 Task: In the  document Climatechange.txt, select heading and apply ' Italics' Use the "find feature" to find mentioned word and apply Strikethrough in: 'emissions, '. Insert smartchip (Place) on bottom of the page New York Insert the mentioned footnote for 11th word with font style Arial and font size 8: The source material provides additional context
Action: Mouse moved to (320, 184)
Screenshot: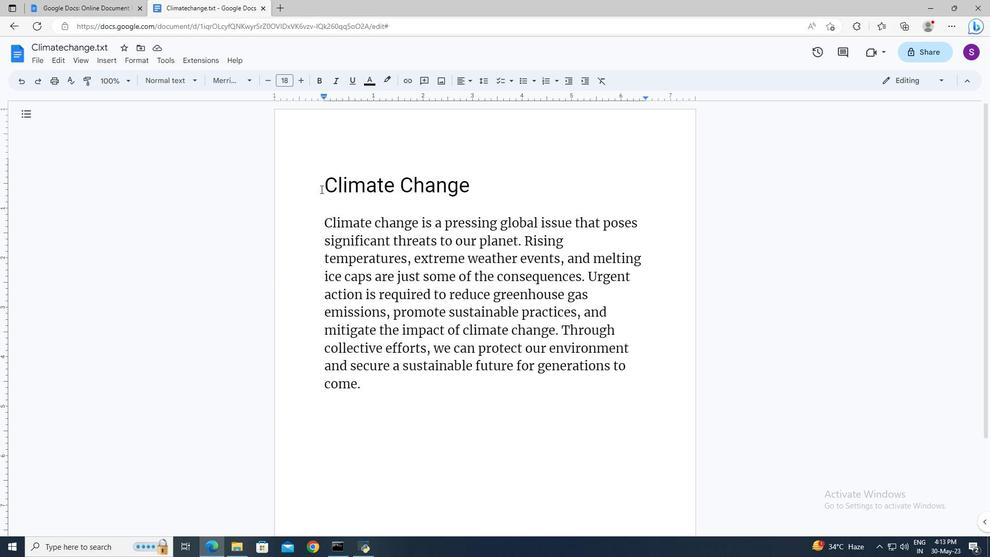 
Action: Mouse pressed left at (320, 184)
Screenshot: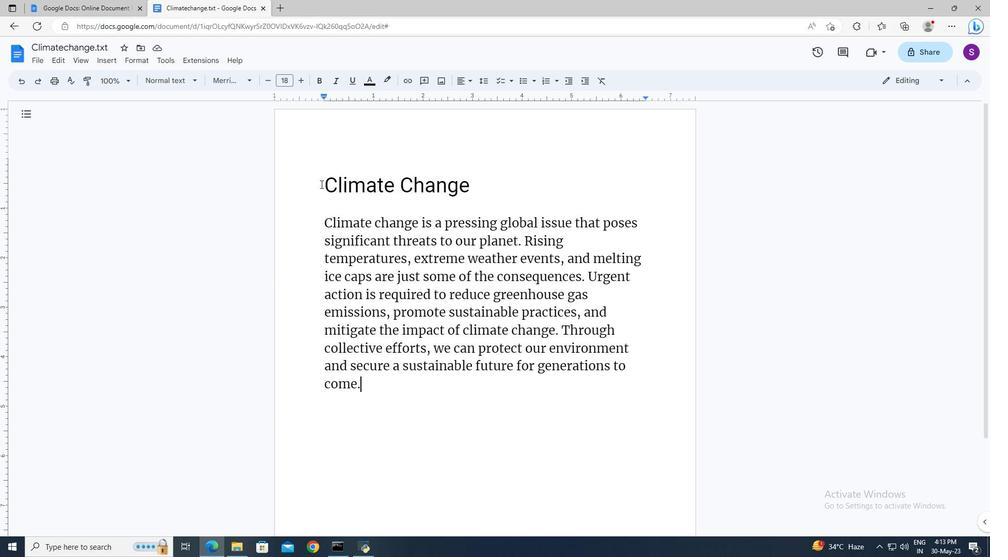 
Action: Key pressed <Key.shift><Key.right><Key.right>
Screenshot: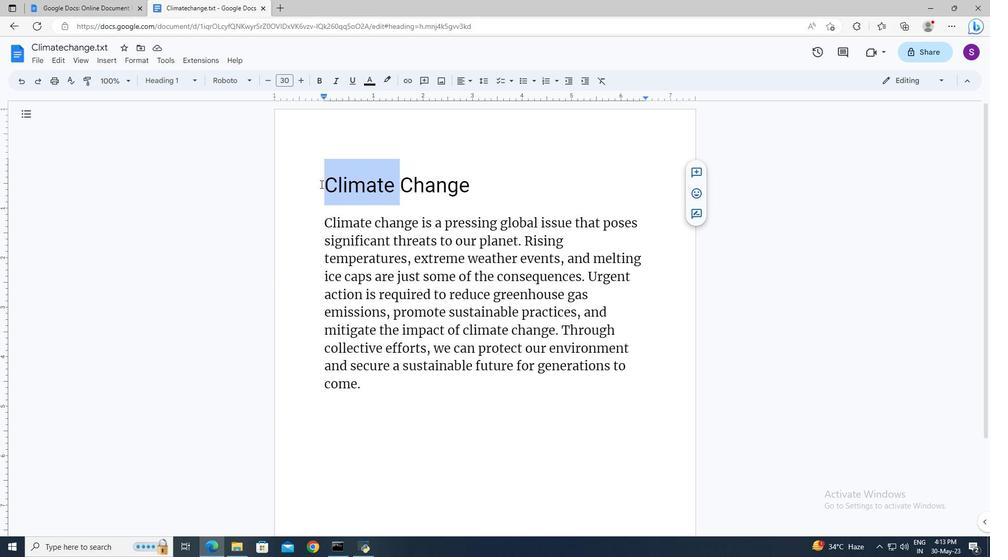 
Action: Mouse moved to (334, 84)
Screenshot: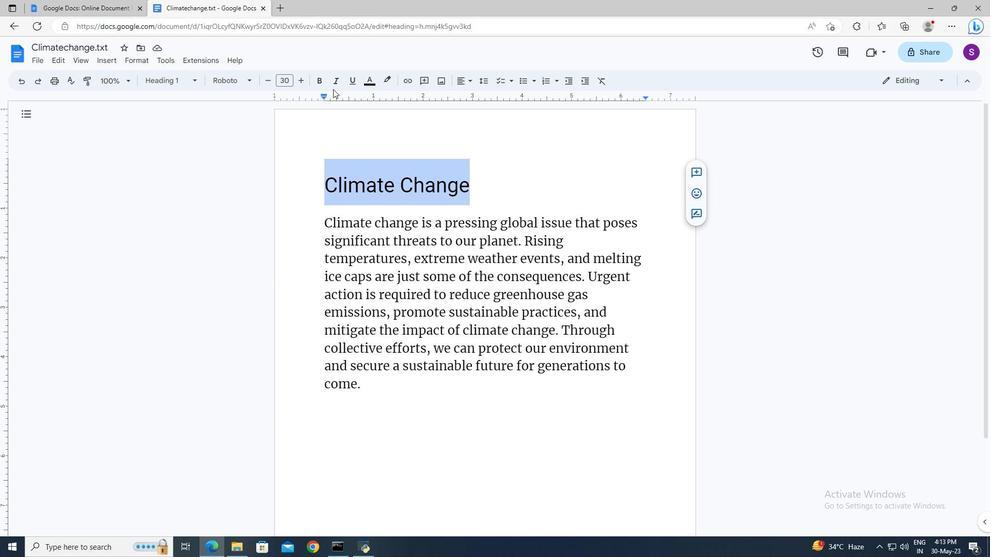 
Action: Mouse pressed left at (334, 84)
Screenshot: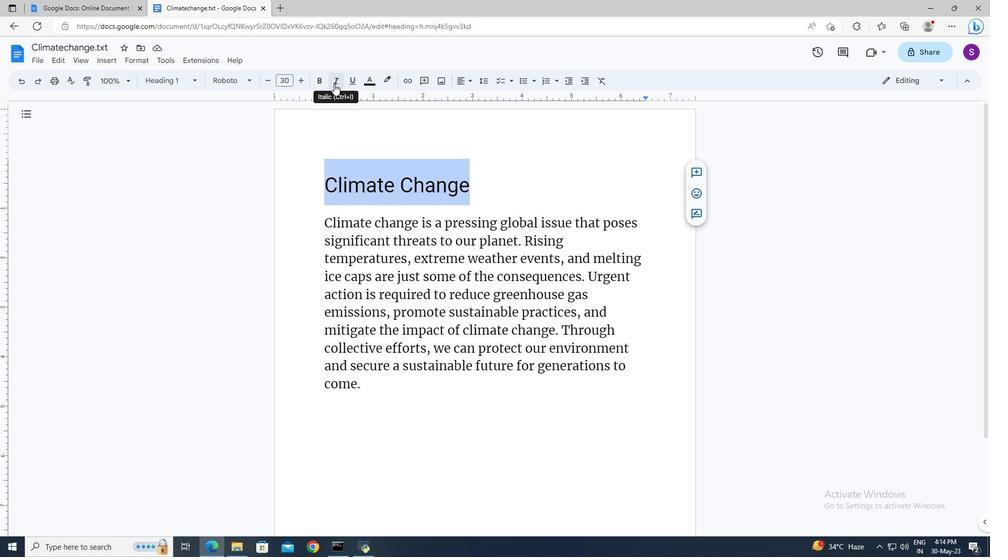 
Action: Mouse moved to (488, 190)
Screenshot: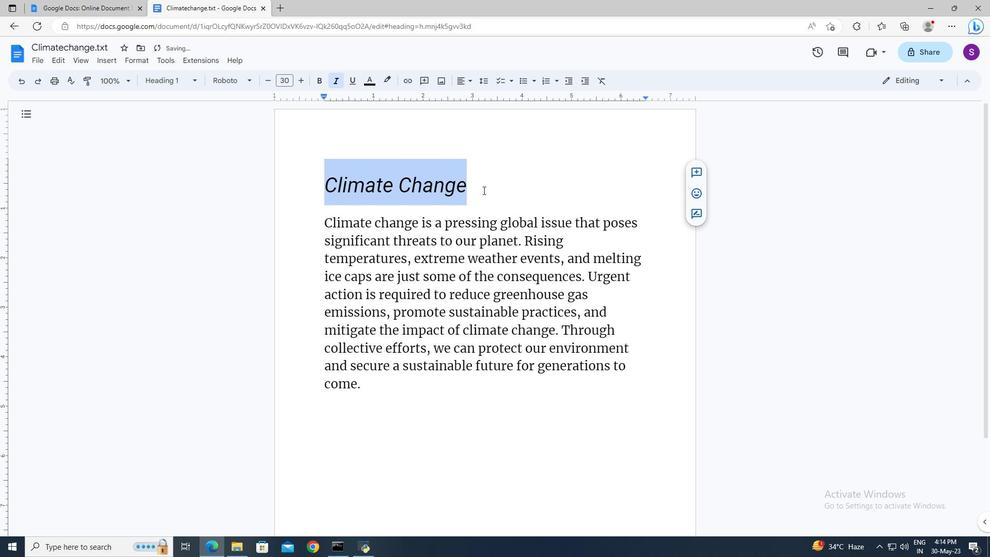 
Action: Mouse pressed left at (488, 190)
Screenshot: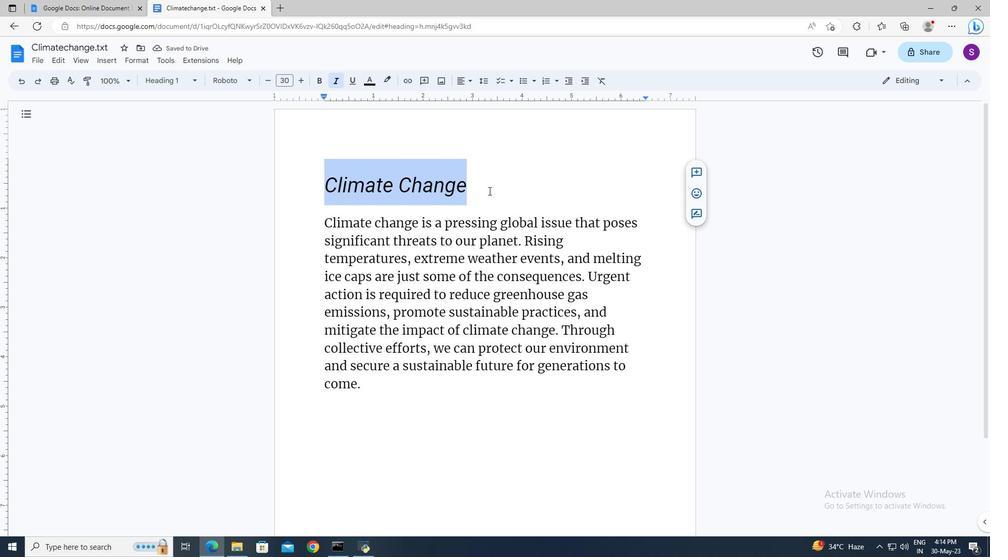 
Action: Key pressed ctrl+Femissions<Key.enter>
Screenshot: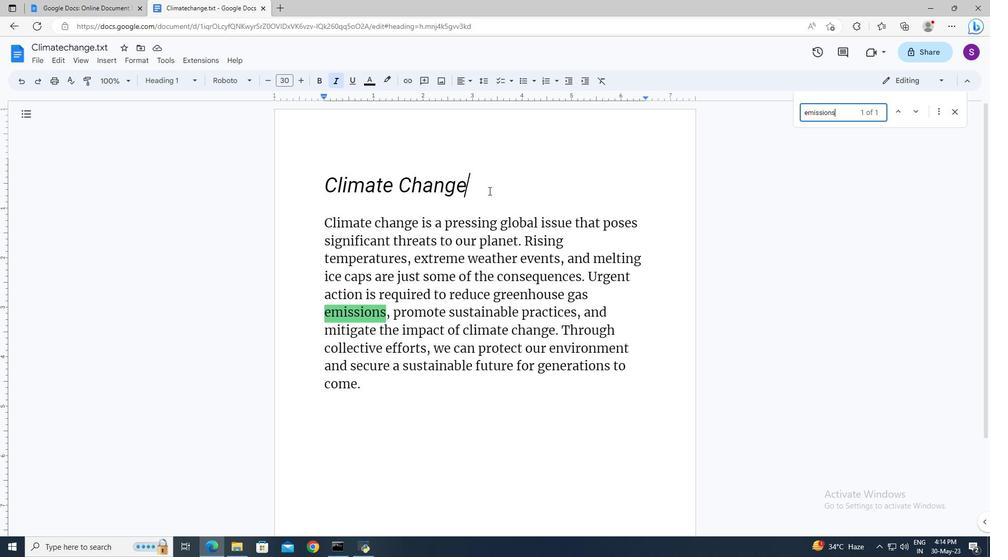 
Action: Mouse moved to (366, 313)
Screenshot: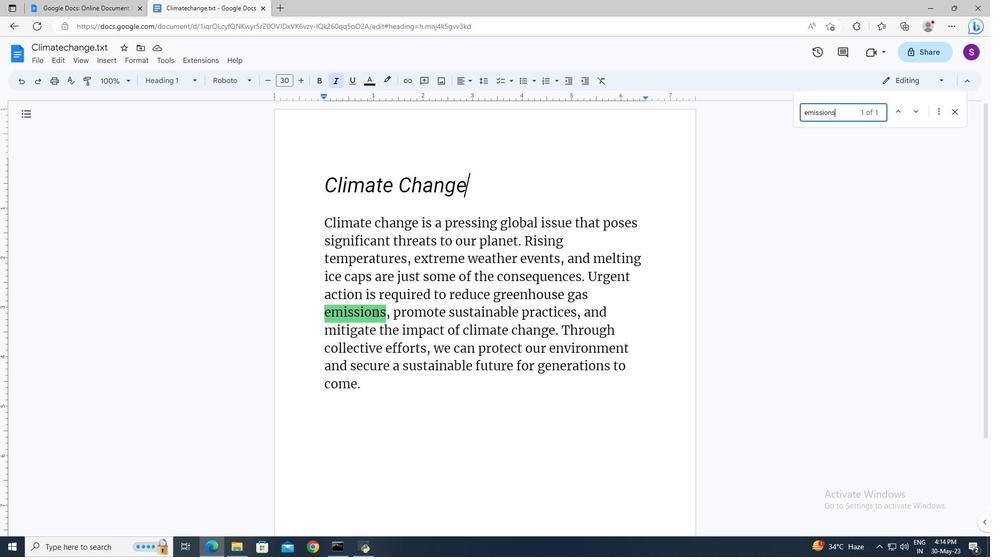 
Action: Mouse pressed left at (366, 313)
Screenshot: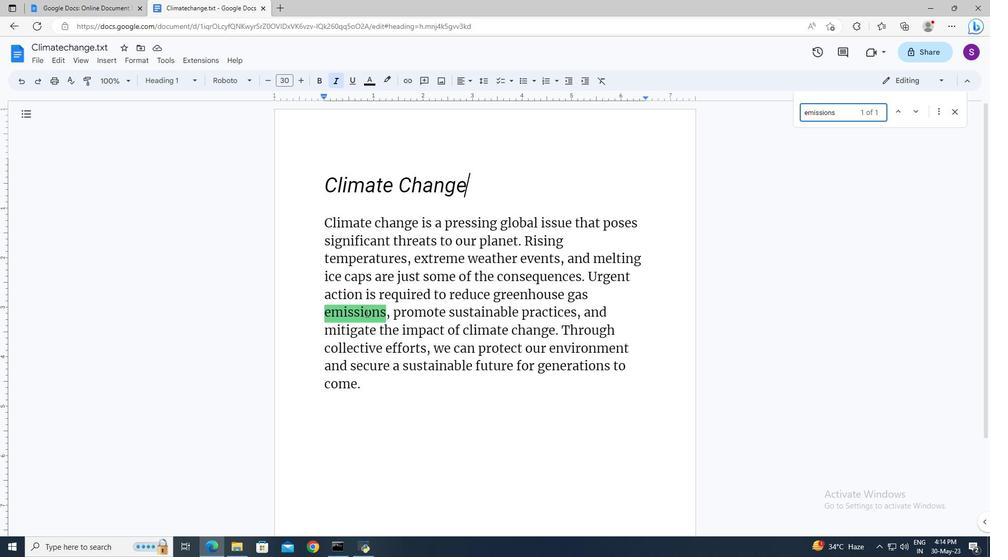 
Action: Mouse pressed left at (366, 313)
Screenshot: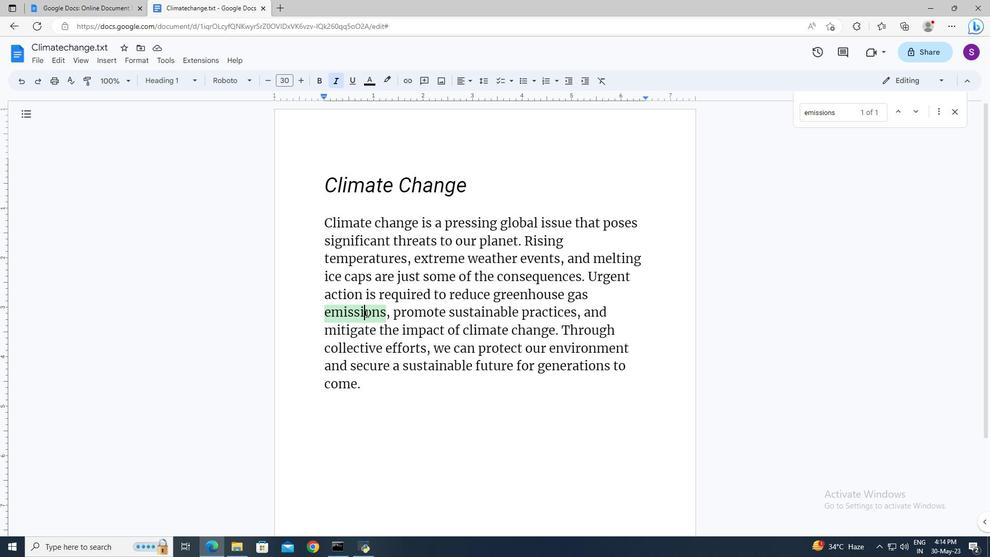 
Action: Mouse moved to (150, 64)
Screenshot: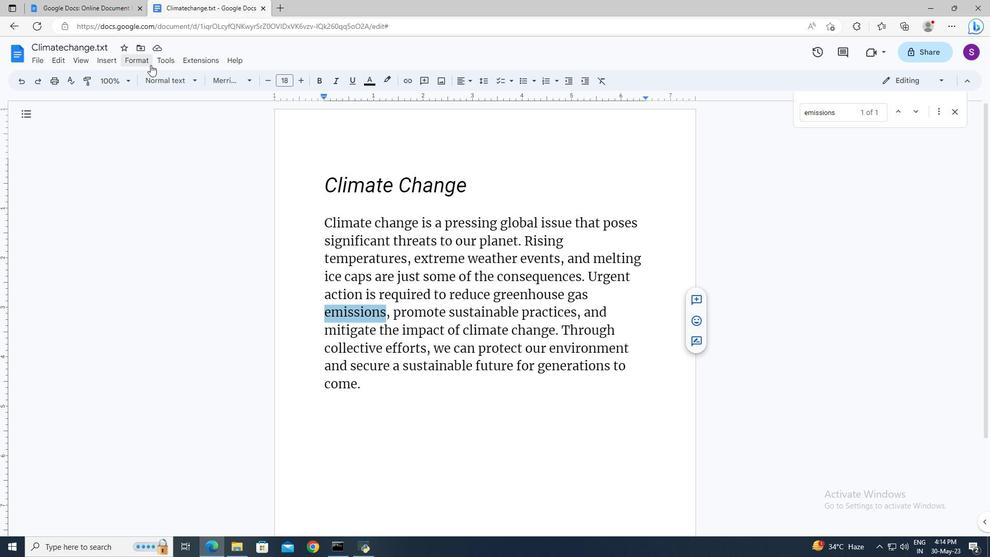 
Action: Mouse pressed left at (150, 64)
Screenshot: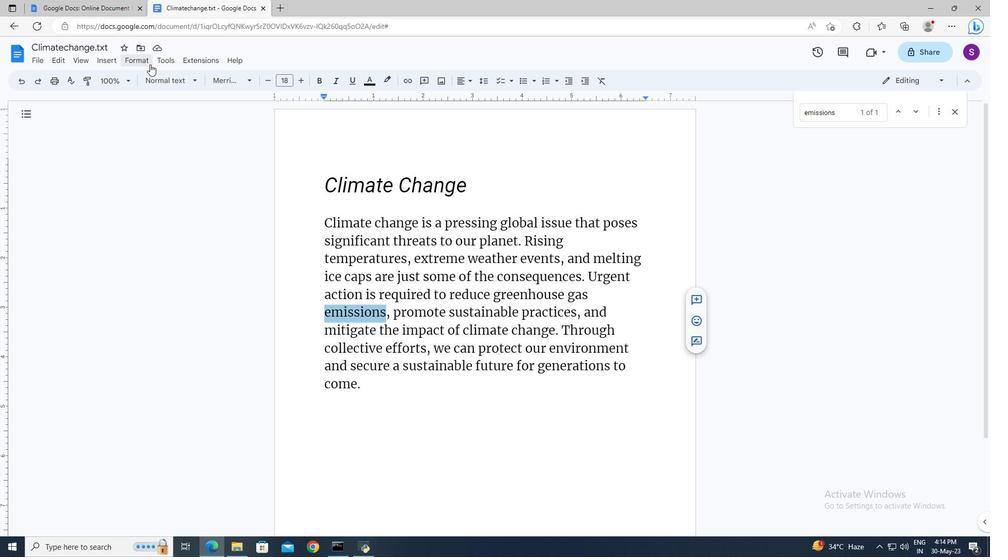 
Action: Mouse moved to (332, 126)
Screenshot: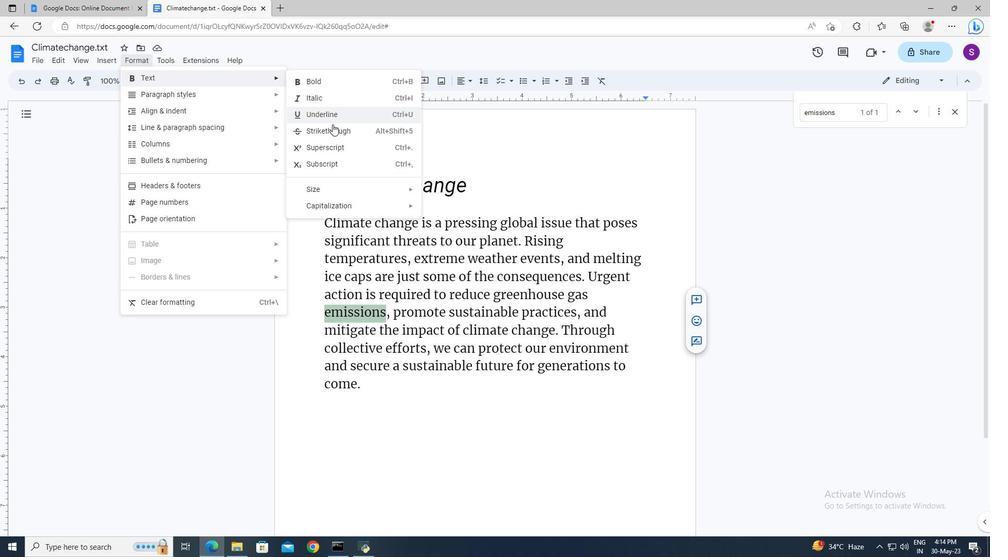 
Action: Mouse pressed left at (332, 126)
Screenshot: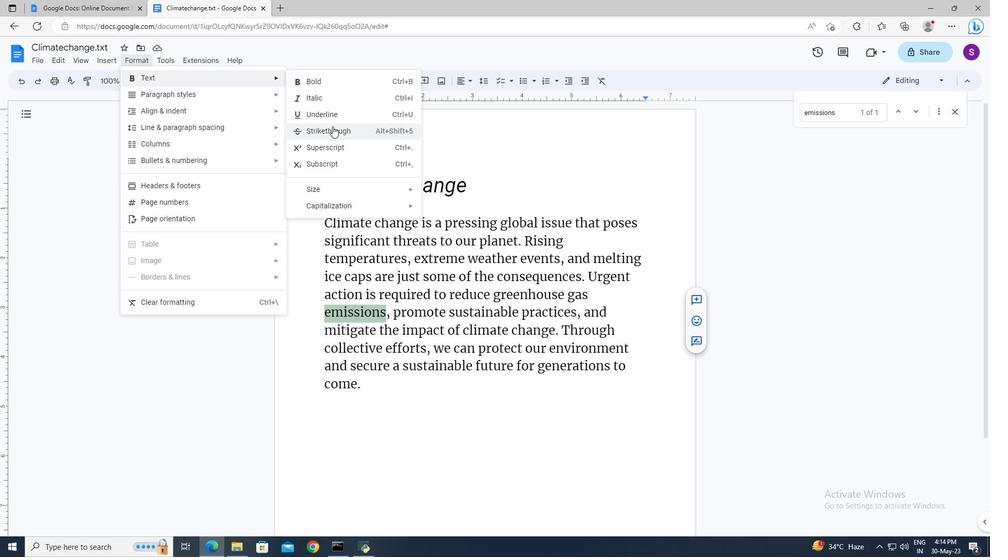 
Action: Mouse moved to (373, 257)
Screenshot: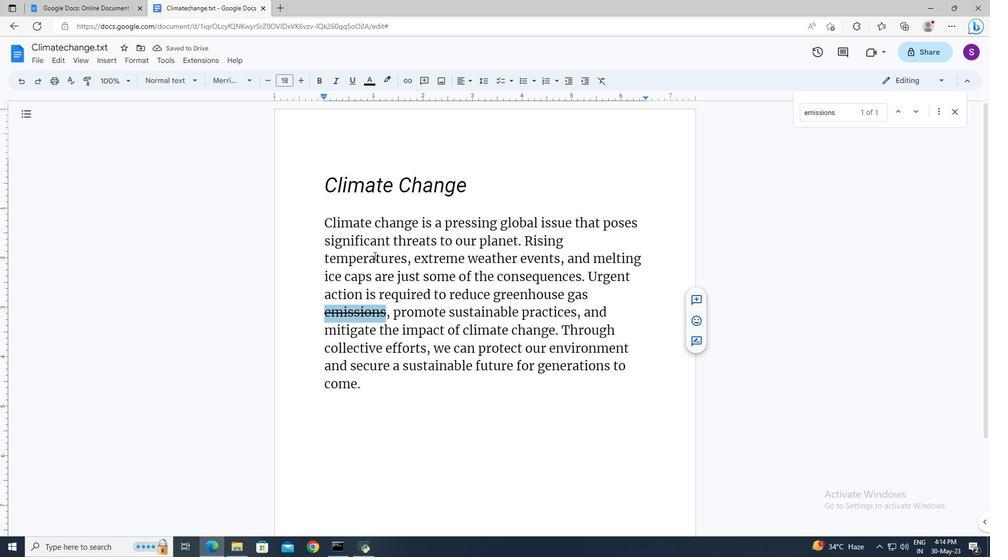 
Action: Mouse scrolled (373, 256) with delta (0, 0)
Screenshot: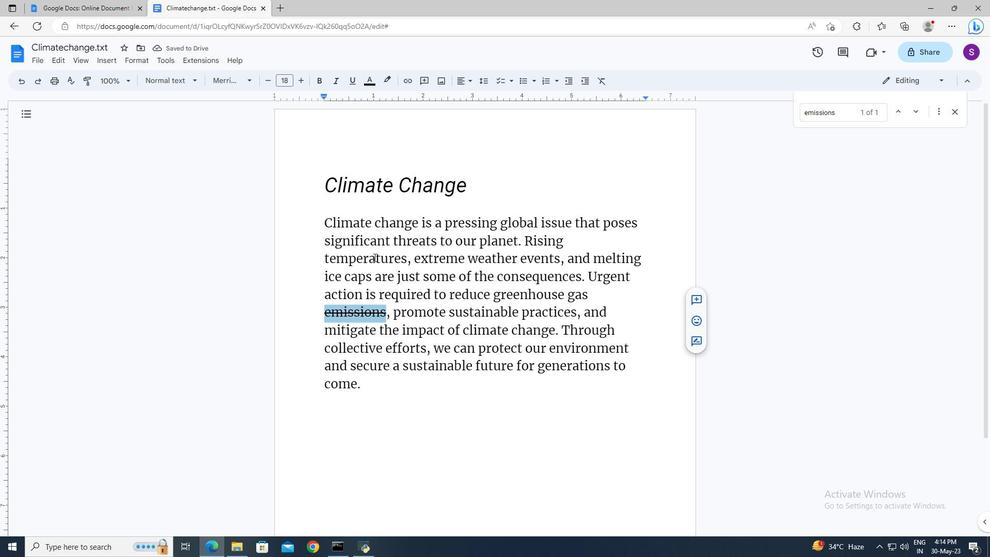 
Action: Mouse scrolled (373, 256) with delta (0, 0)
Screenshot: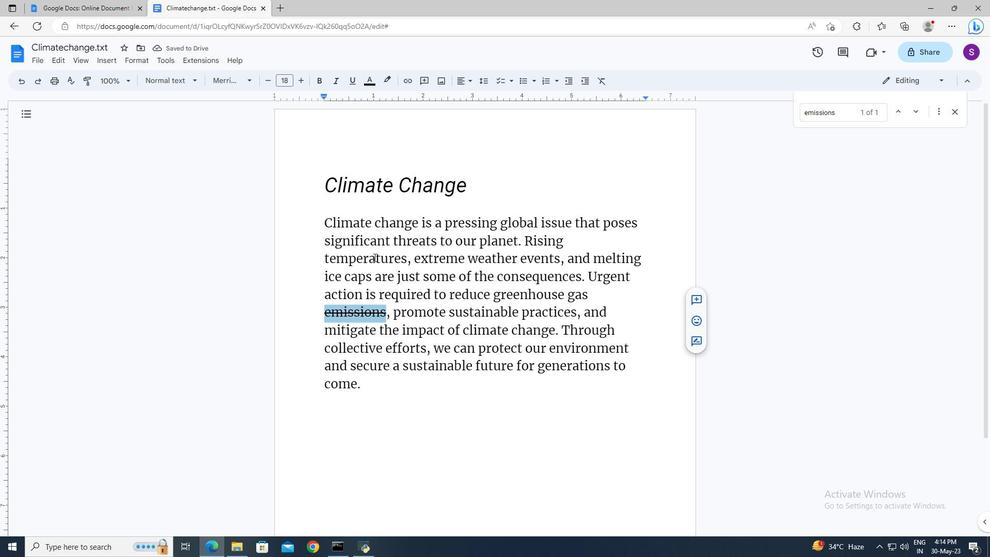 
Action: Mouse scrolled (373, 256) with delta (0, 0)
Screenshot: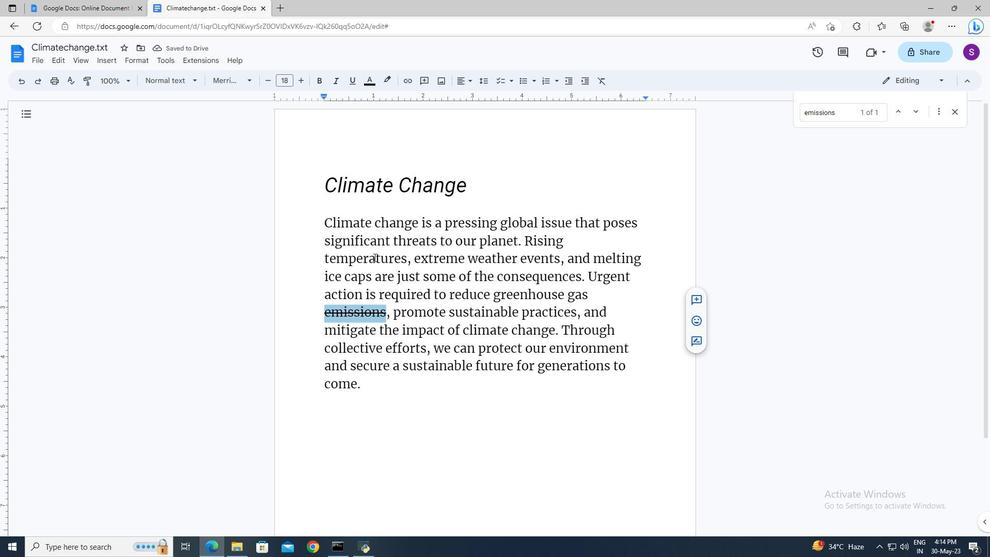 
Action: Mouse scrolled (373, 256) with delta (0, 0)
Screenshot: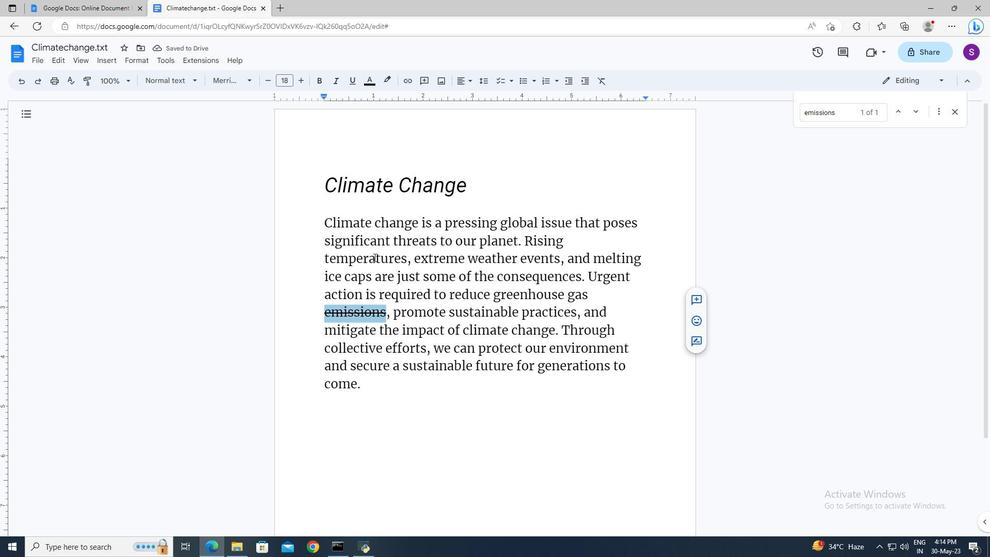 
Action: Mouse moved to (349, 511)
Screenshot: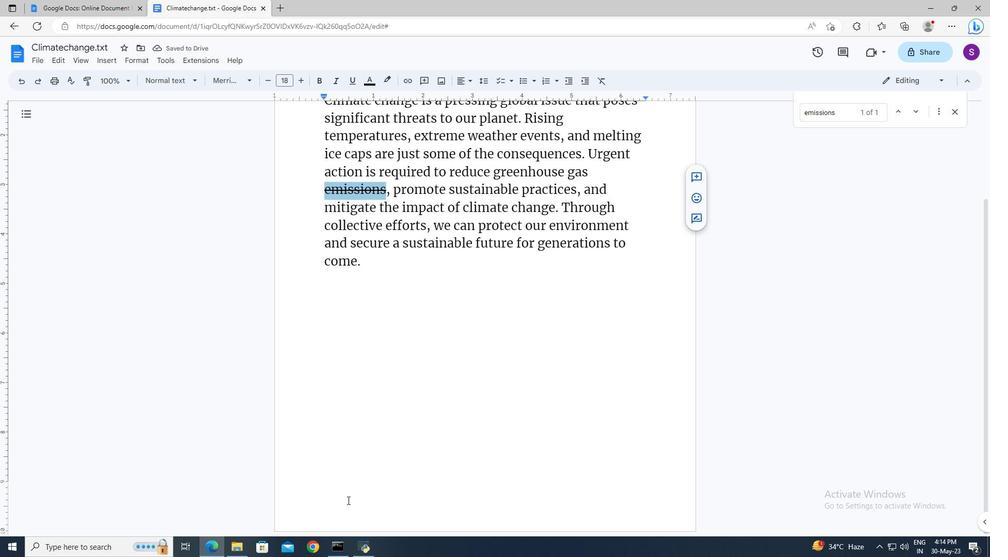 
Action: Mouse pressed left at (349, 511)
Screenshot: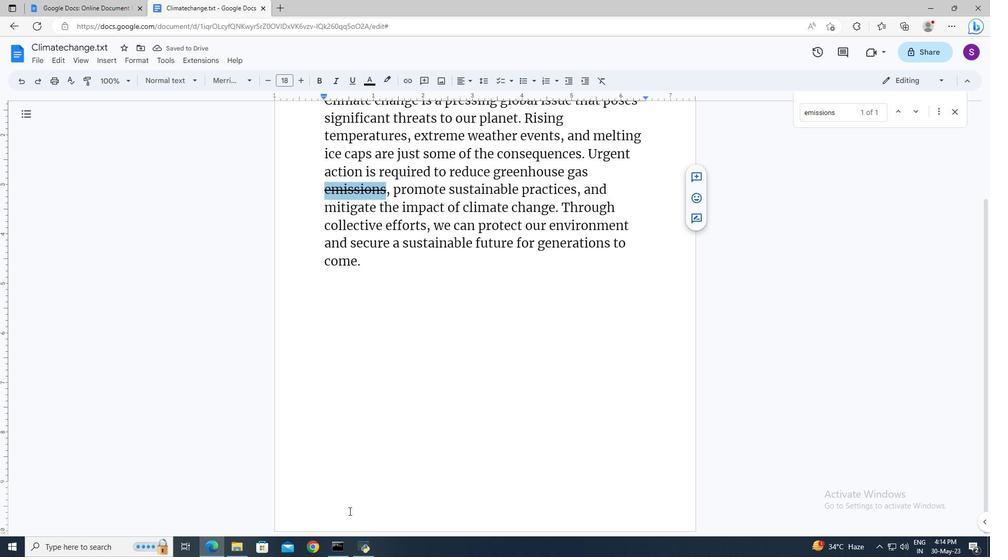 
Action: Mouse pressed left at (349, 511)
Screenshot: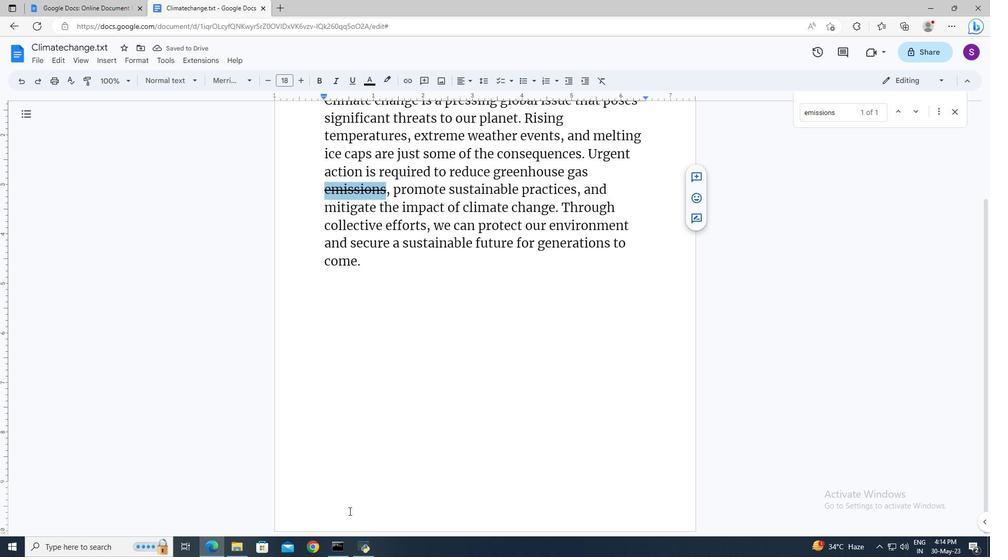 
Action: Mouse moved to (118, 61)
Screenshot: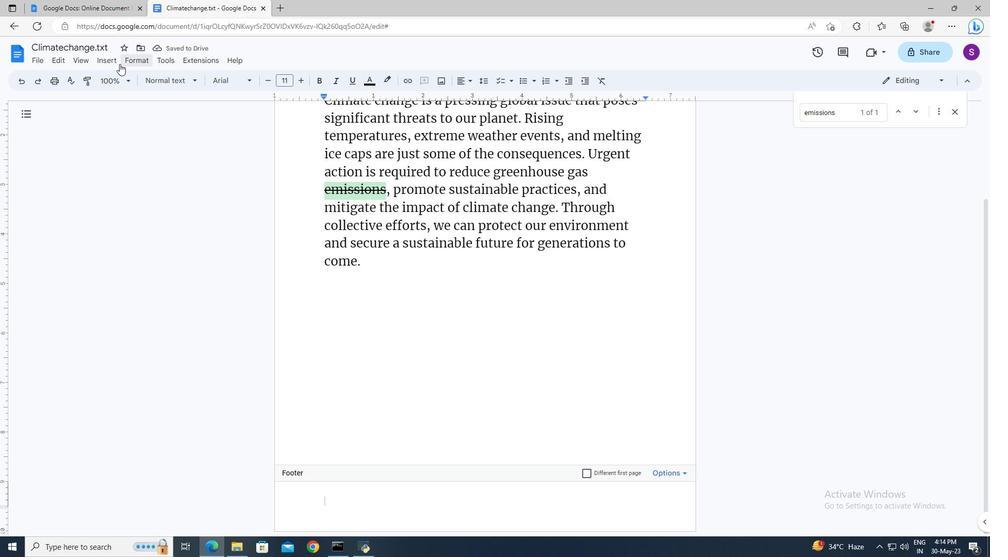 
Action: Mouse pressed left at (118, 61)
Screenshot: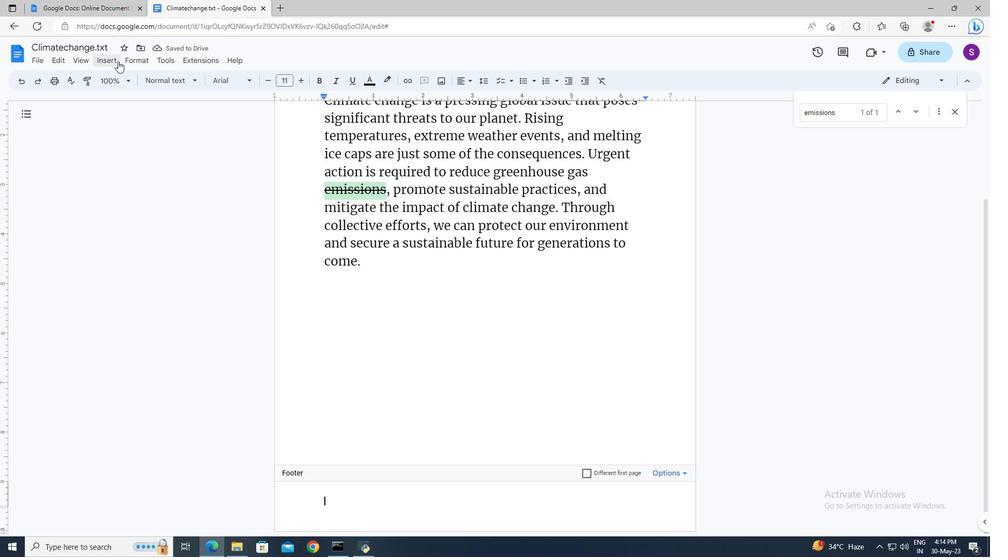 
Action: Mouse moved to (284, 247)
Screenshot: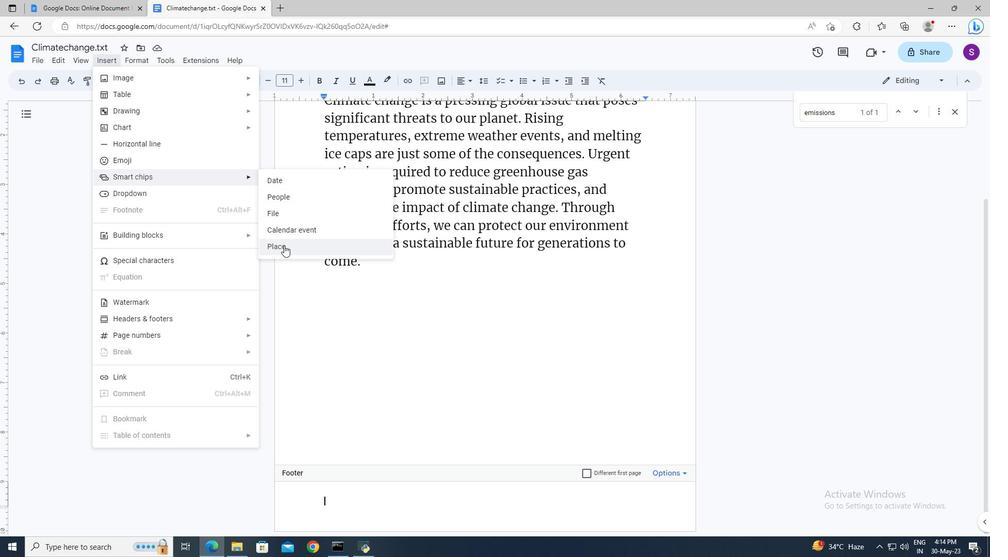 
Action: Mouse pressed left at (284, 247)
Screenshot: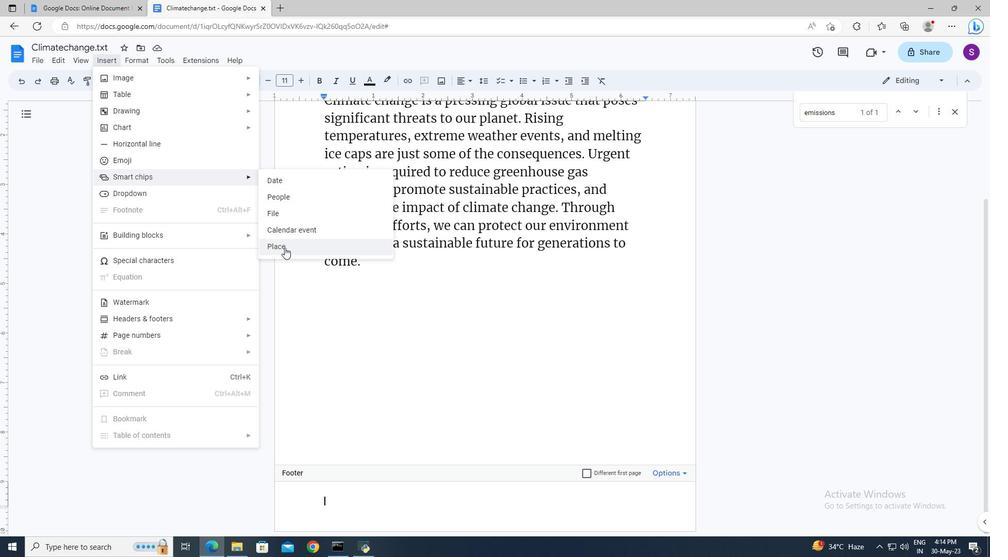 
Action: Key pressed <Key.shift>New<Key.space><Key.shift>York<Key.enter>
Screenshot: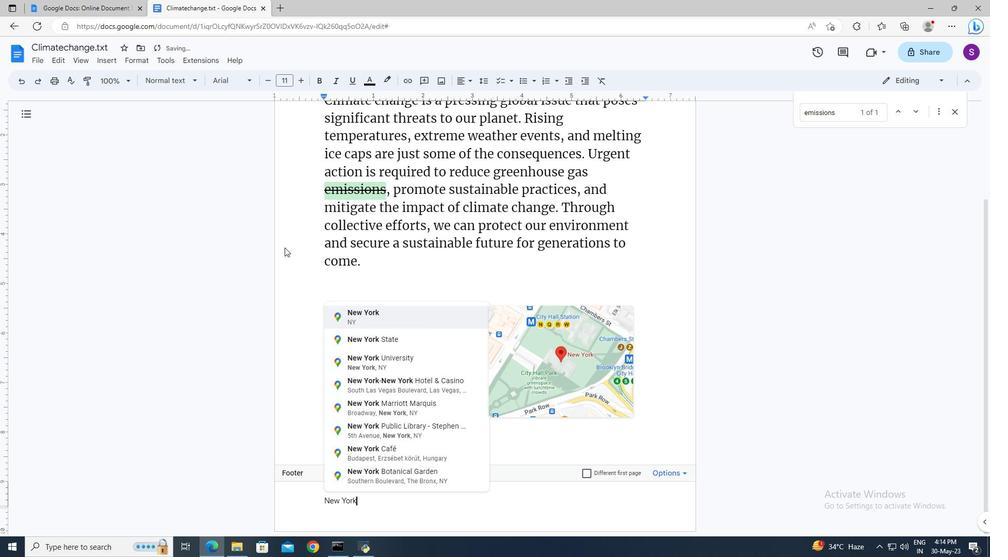 
Action: Mouse scrolled (284, 248) with delta (0, 0)
Screenshot: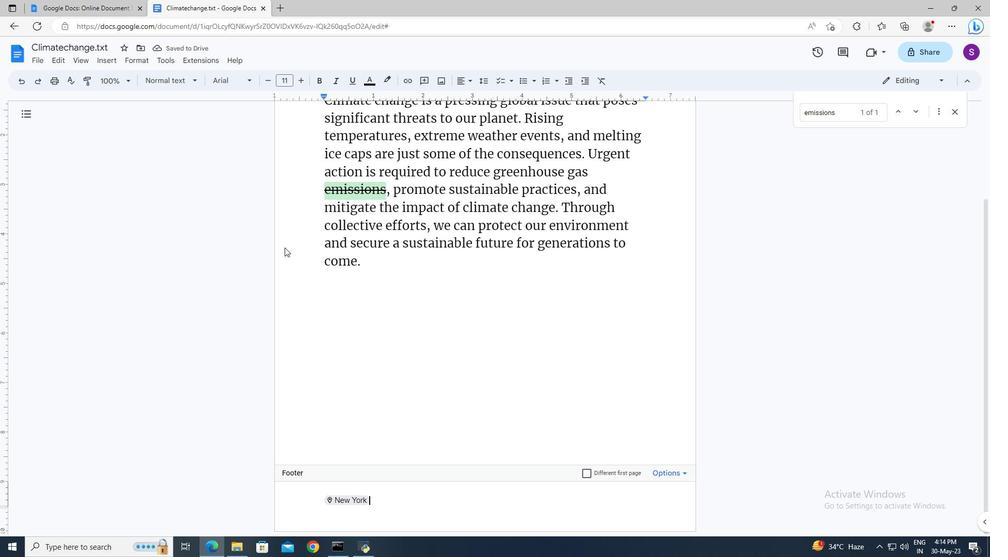 
Action: Mouse scrolled (284, 248) with delta (0, 0)
Screenshot: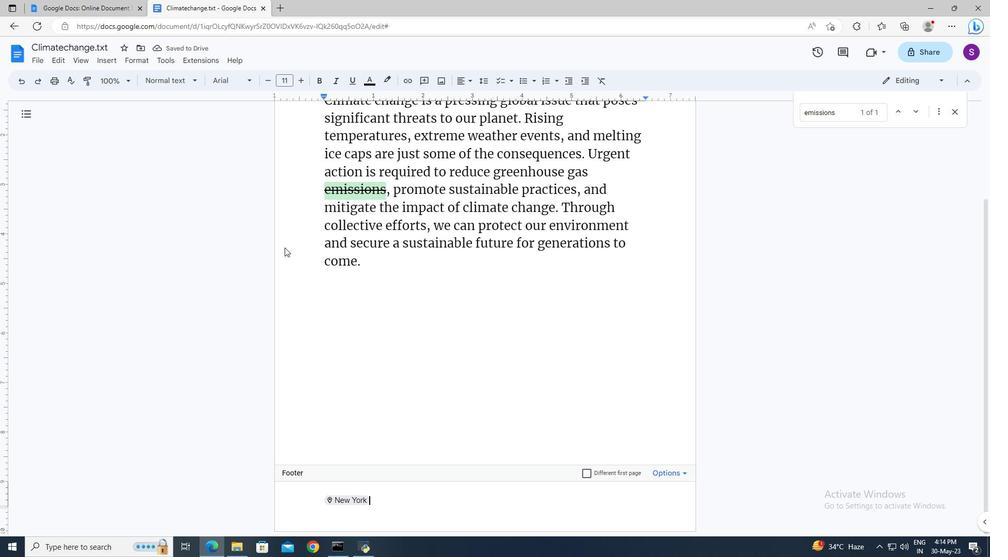 
Action: Mouse scrolled (284, 248) with delta (0, 0)
Screenshot: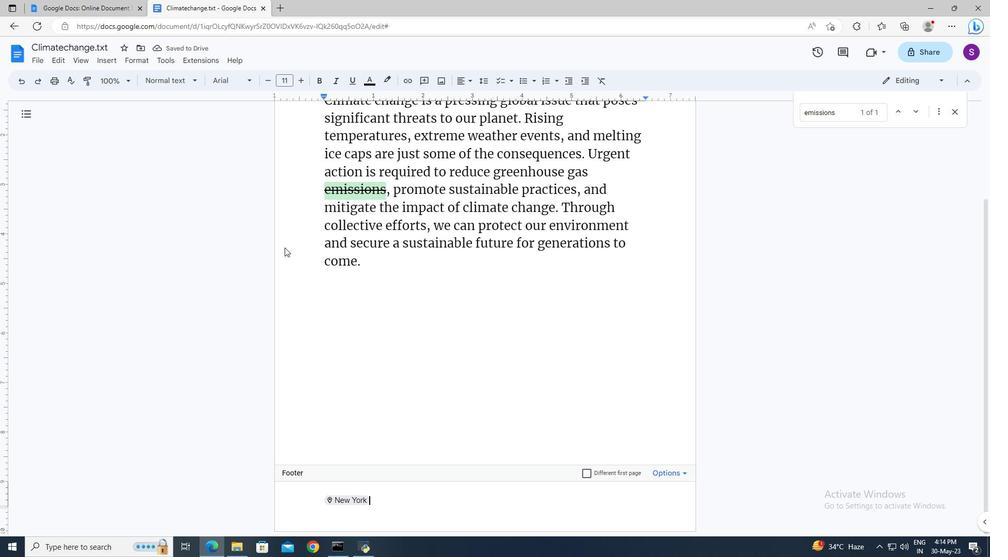 
Action: Mouse moved to (354, 225)
Screenshot: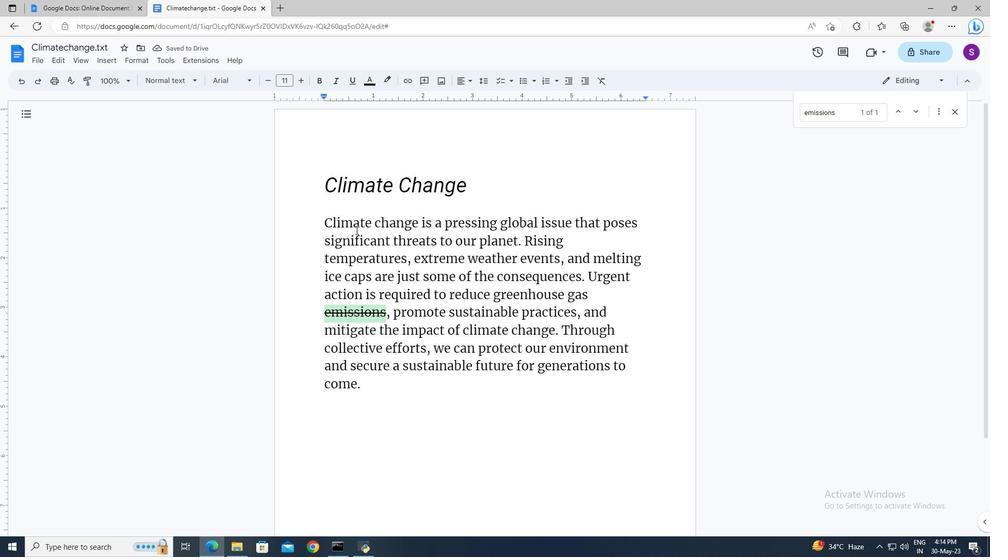 
Action: Mouse pressed left at (354, 225)
Screenshot: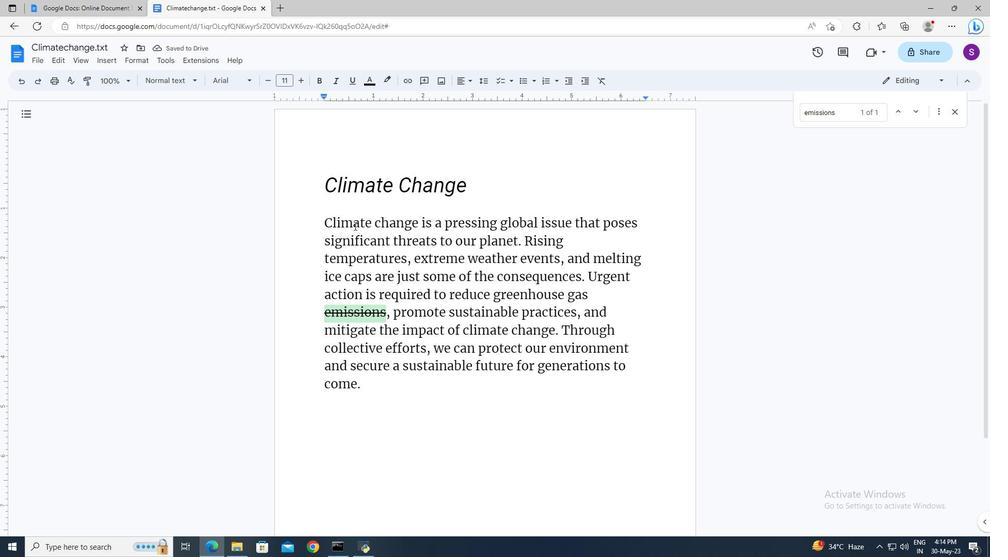 
Action: Mouse moved to (394, 223)
Screenshot: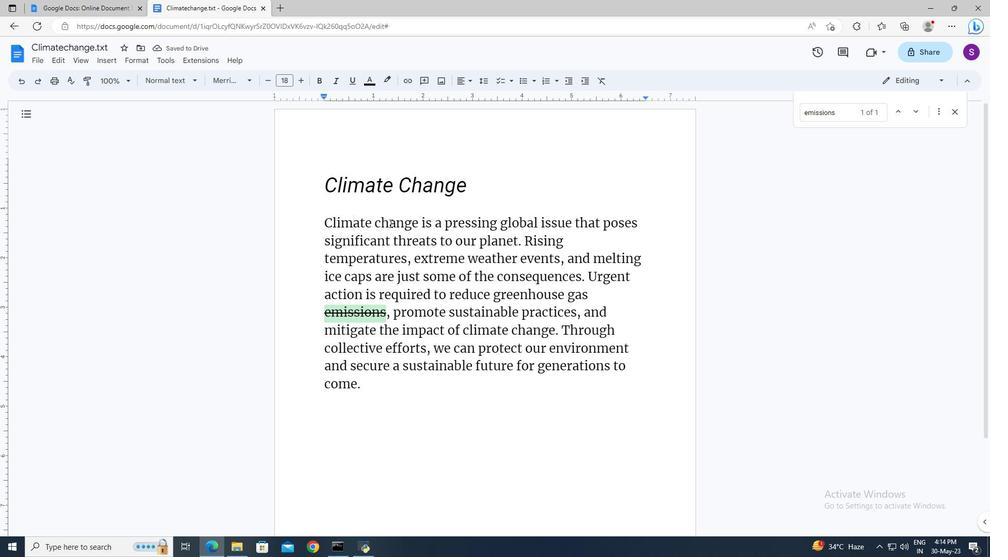 
Action: Mouse pressed left at (394, 223)
Screenshot: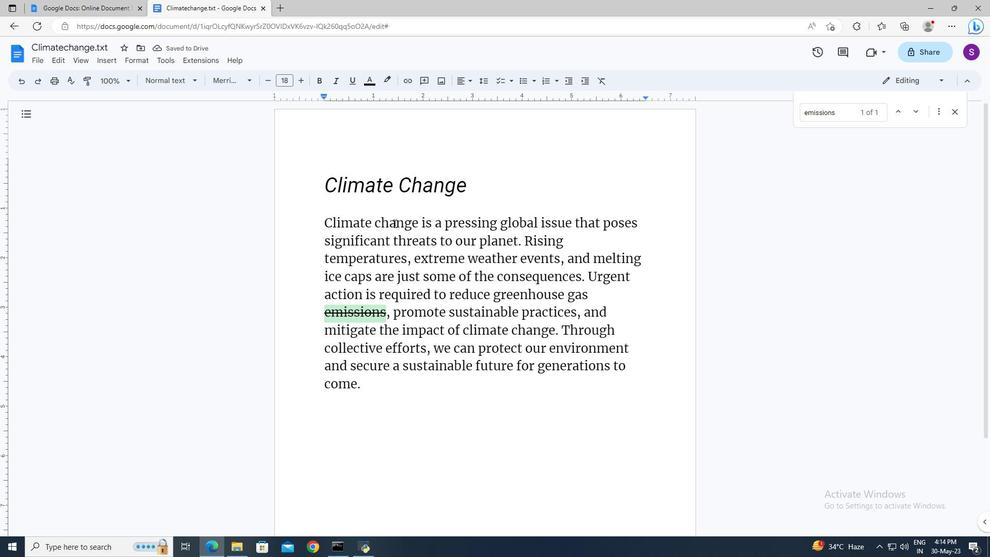 
Action: Mouse moved to (436, 242)
Screenshot: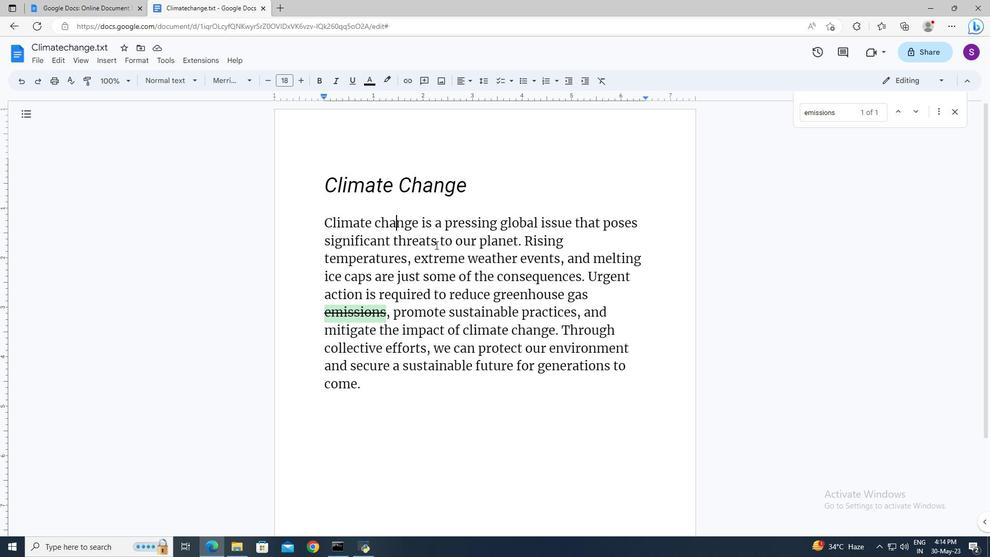 
Action: Mouse pressed left at (436, 242)
Screenshot: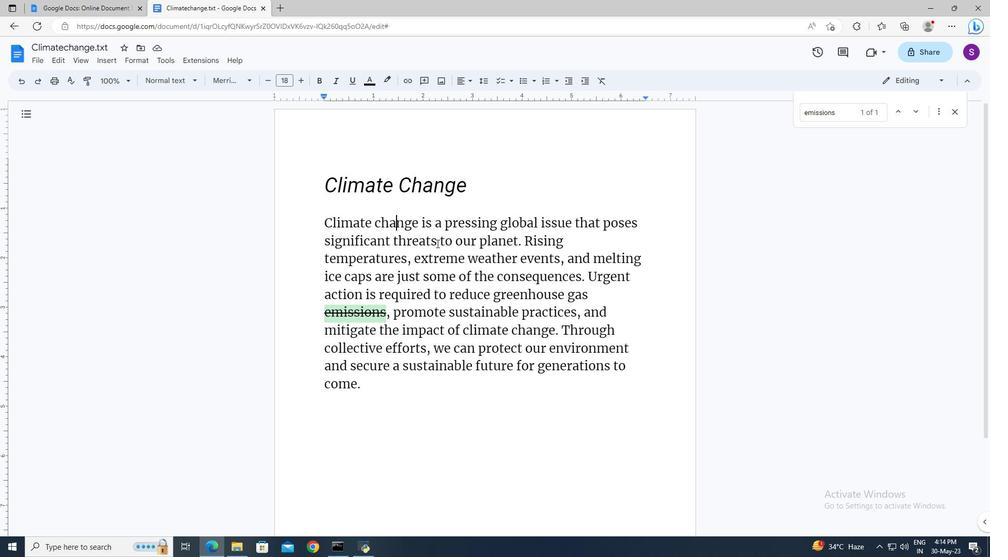 
Action: Mouse moved to (116, 63)
Screenshot: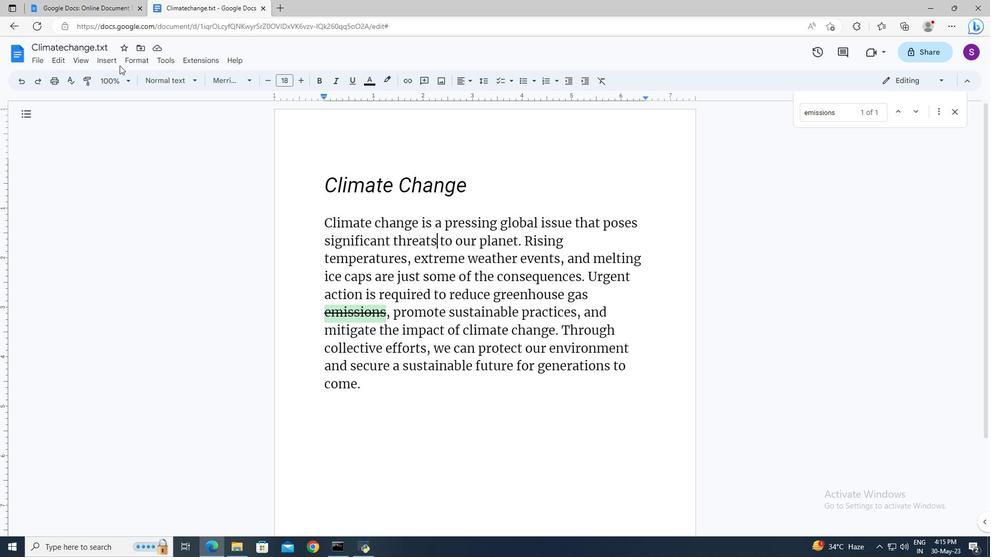 
Action: Mouse pressed left at (116, 63)
Screenshot: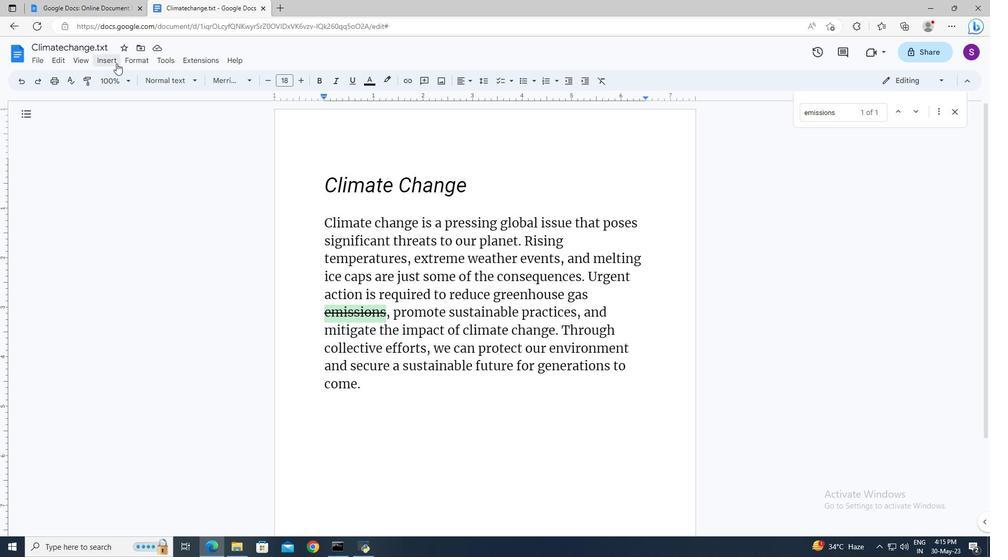 
Action: Mouse moved to (129, 207)
Screenshot: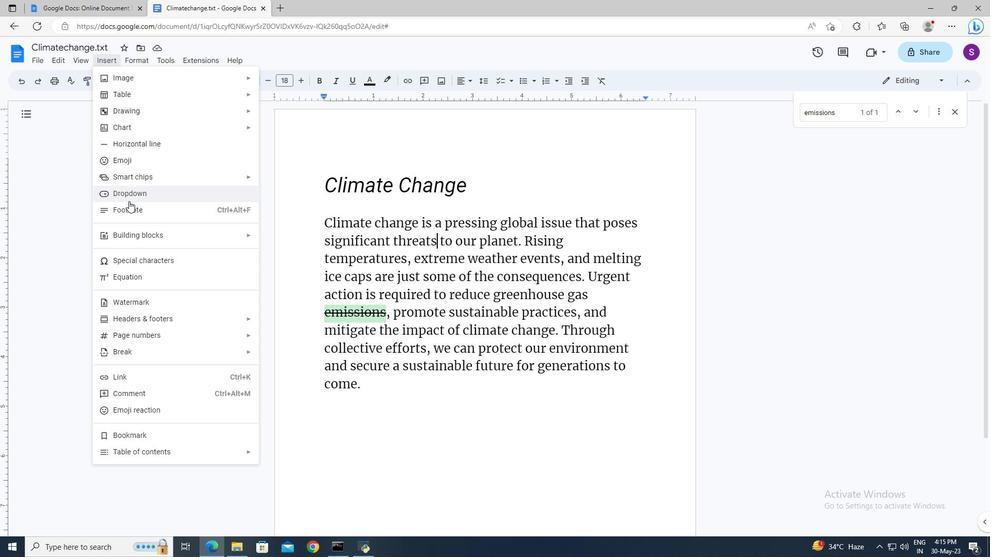 
Action: Mouse pressed left at (129, 207)
Screenshot: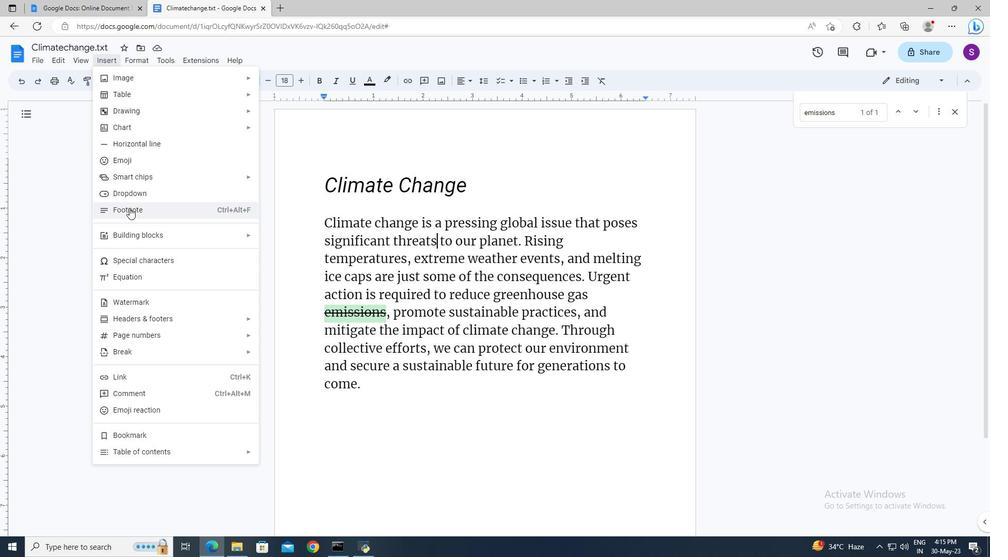 
Action: Key pressed <Key.shift>The<Key.space>source<Key.space>material<Key.space>provides<Key.space>additional<Key.space>context
Screenshot: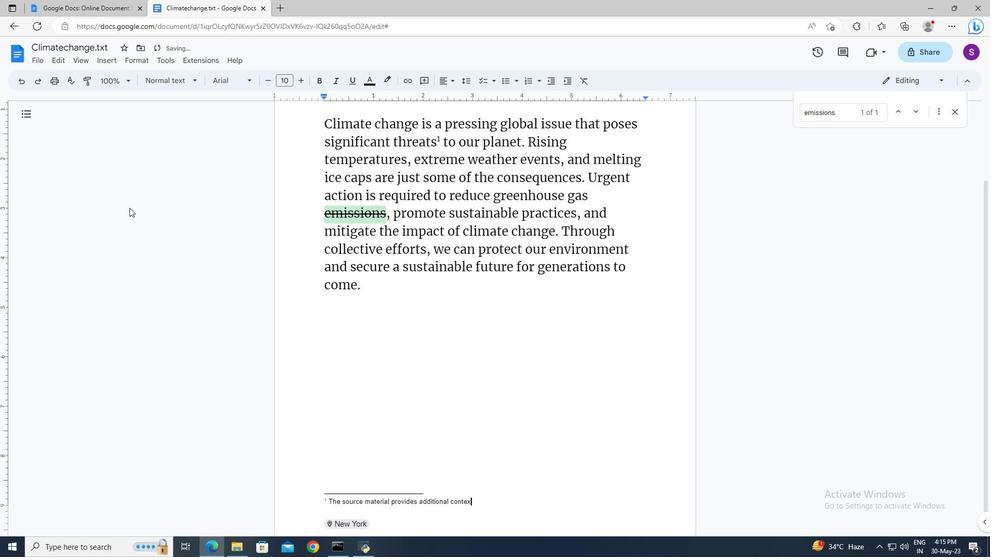 
Action: Mouse moved to (328, 507)
Screenshot: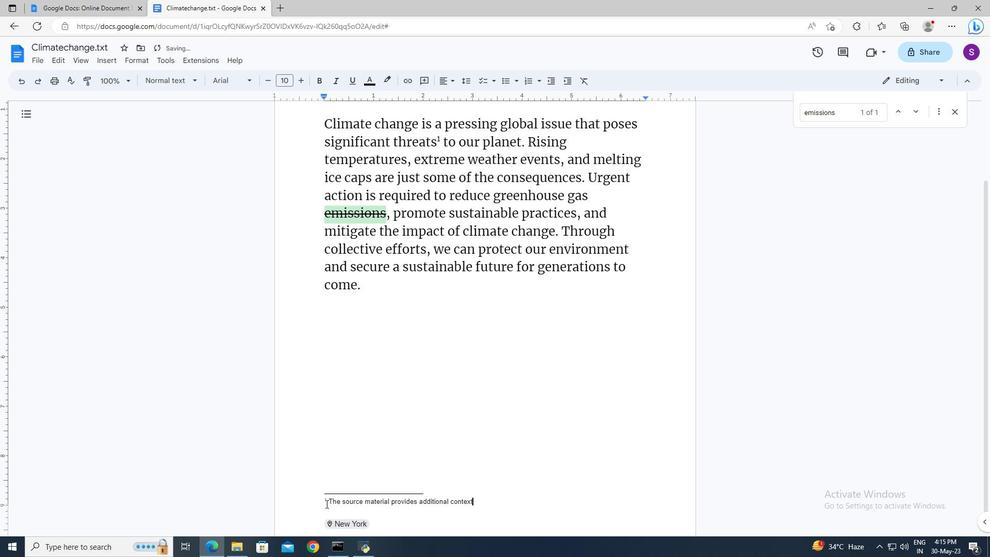 
Action: Mouse pressed left at (328, 507)
Screenshot: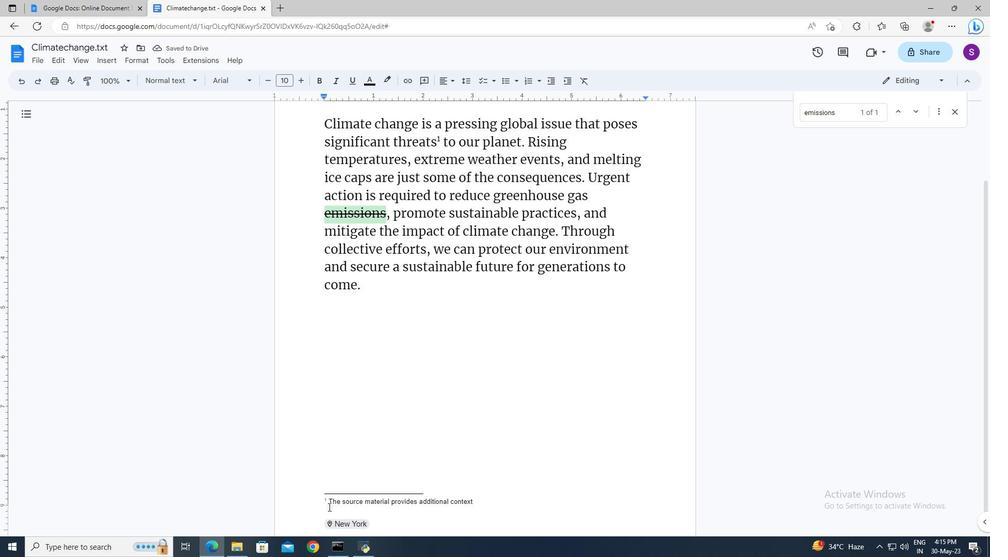 
Action: Key pressed <Key.shift><Key.right><Key.end>
Screenshot: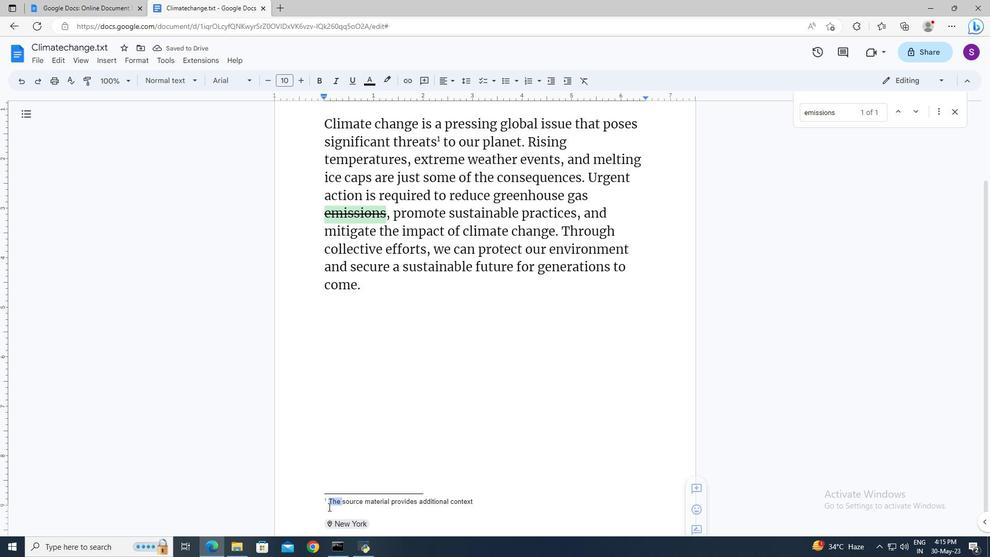 
Action: Mouse moved to (225, 80)
Screenshot: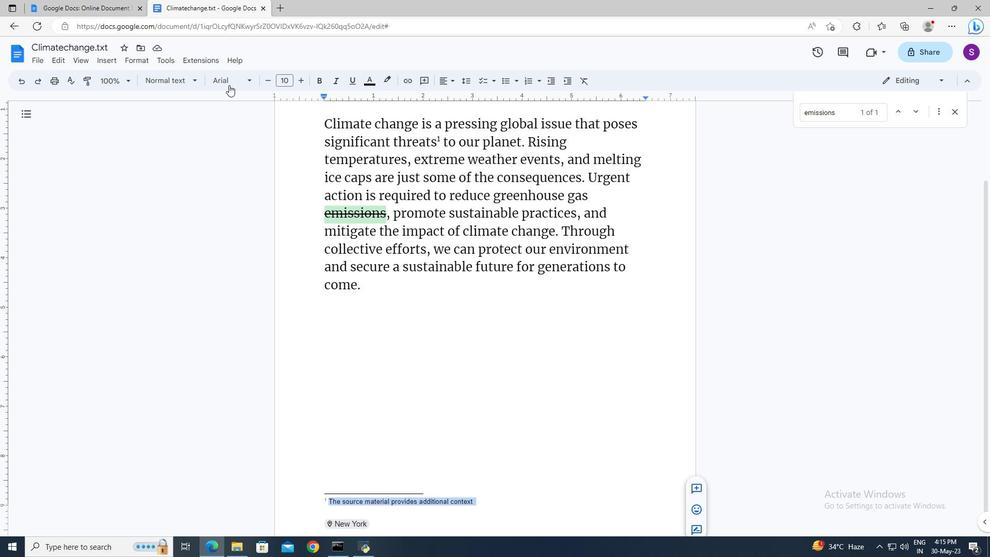 
Action: Mouse pressed left at (225, 80)
Screenshot: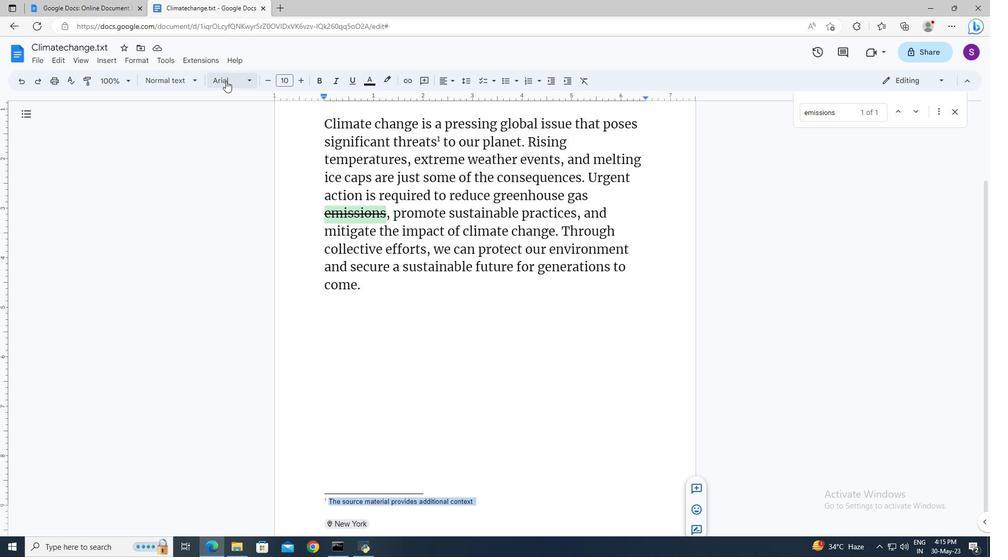 
Action: Mouse moved to (231, 247)
Screenshot: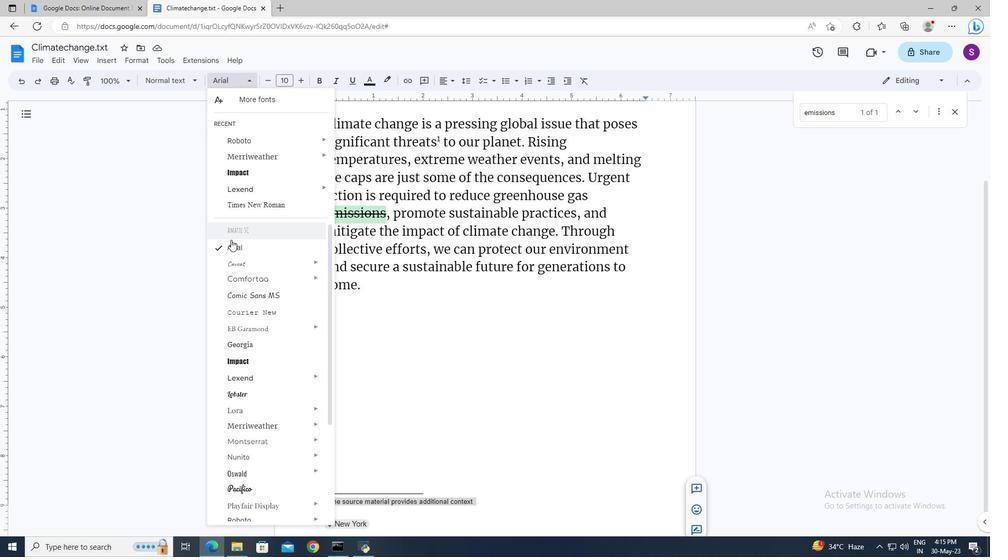 
Action: Mouse pressed left at (231, 247)
Screenshot: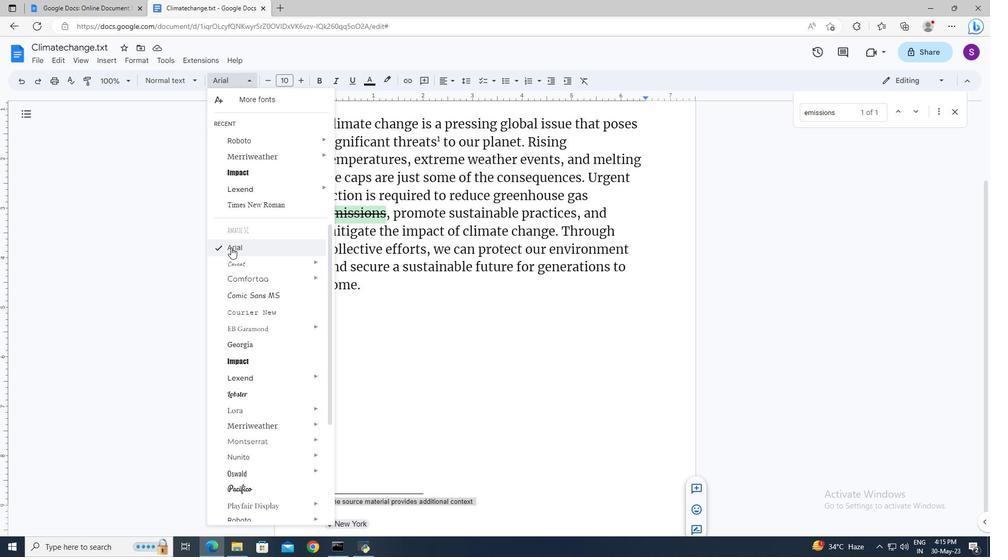 
Action: Mouse moved to (285, 80)
Screenshot: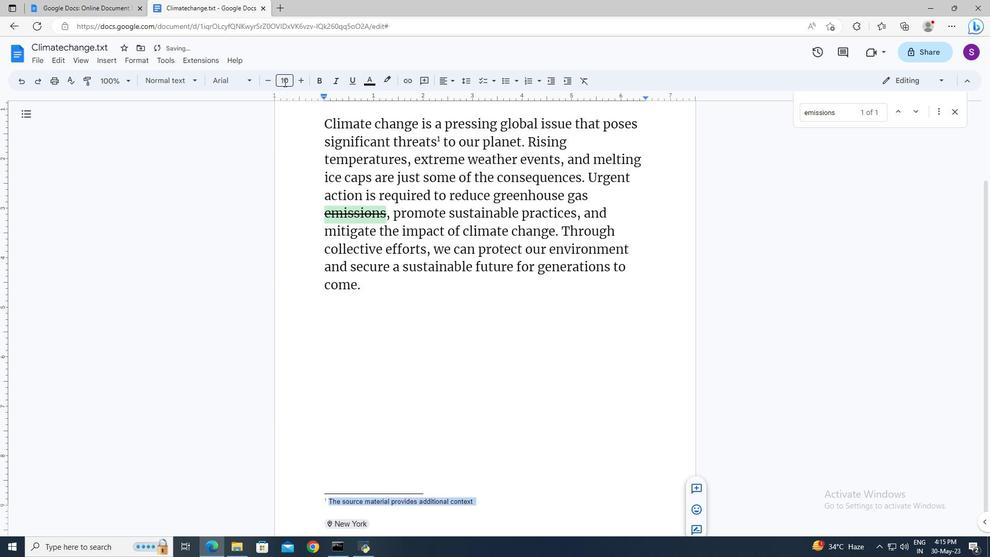 
Action: Mouse pressed left at (285, 80)
Screenshot: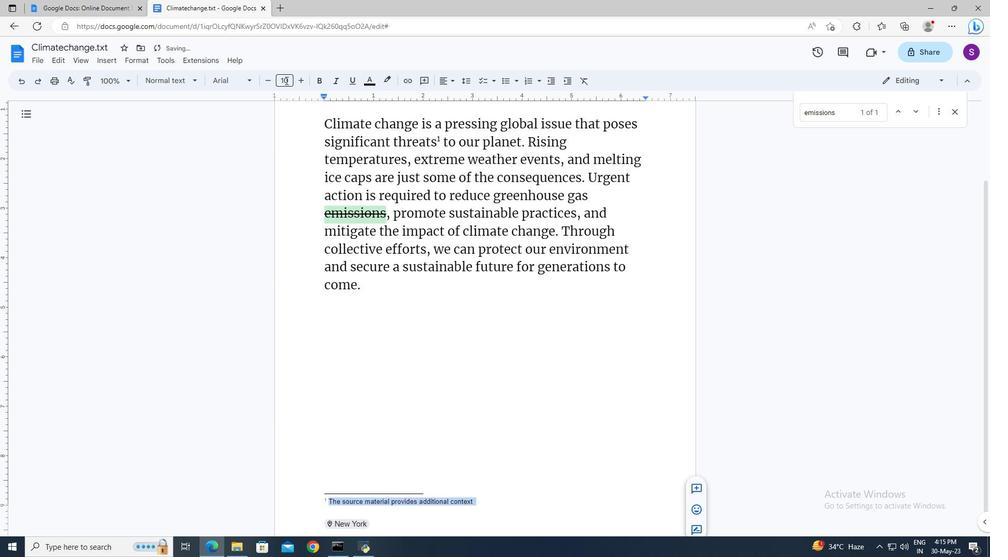 
Action: Key pressed 8<Key.enter>
Screenshot: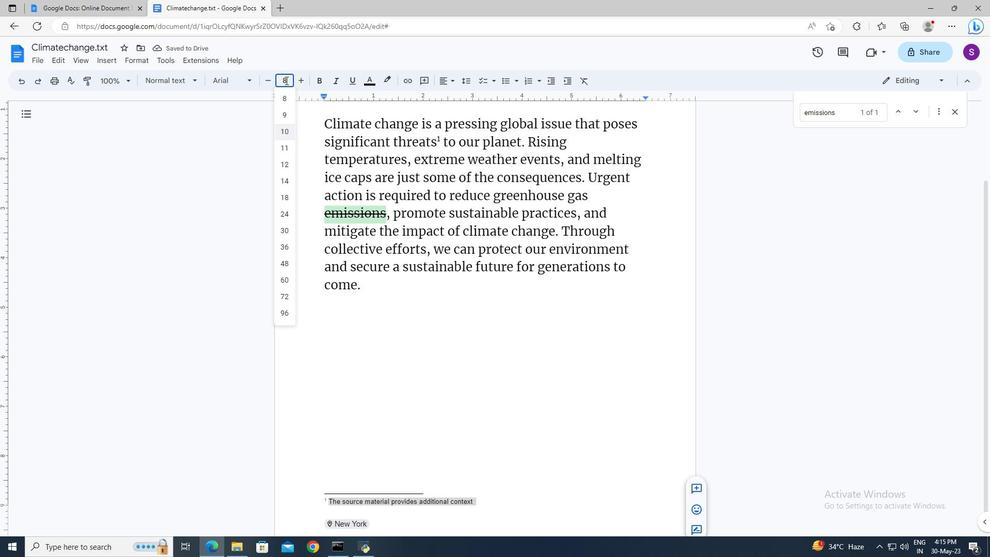 
Action: Mouse moved to (383, 283)
Screenshot: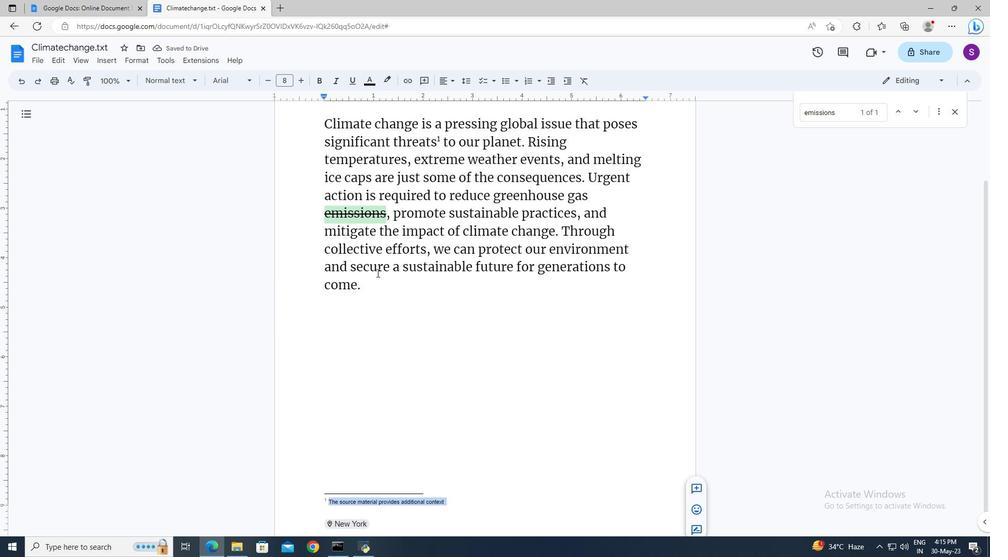 
Action: Mouse pressed left at (383, 283)
Screenshot: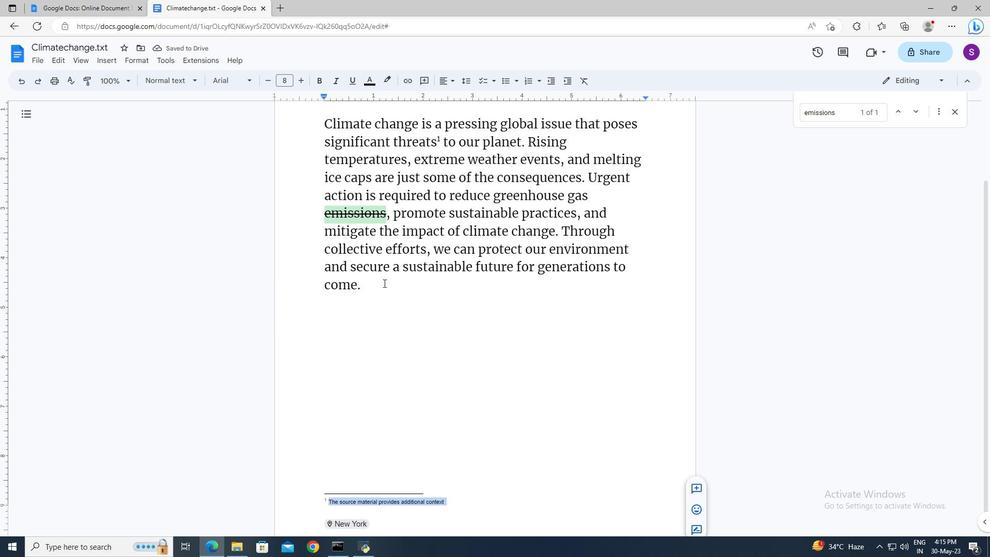 
